 Task: Find the distance between Chicago and Indianapolis.
Action: Mouse moved to (242, 62)
Screenshot: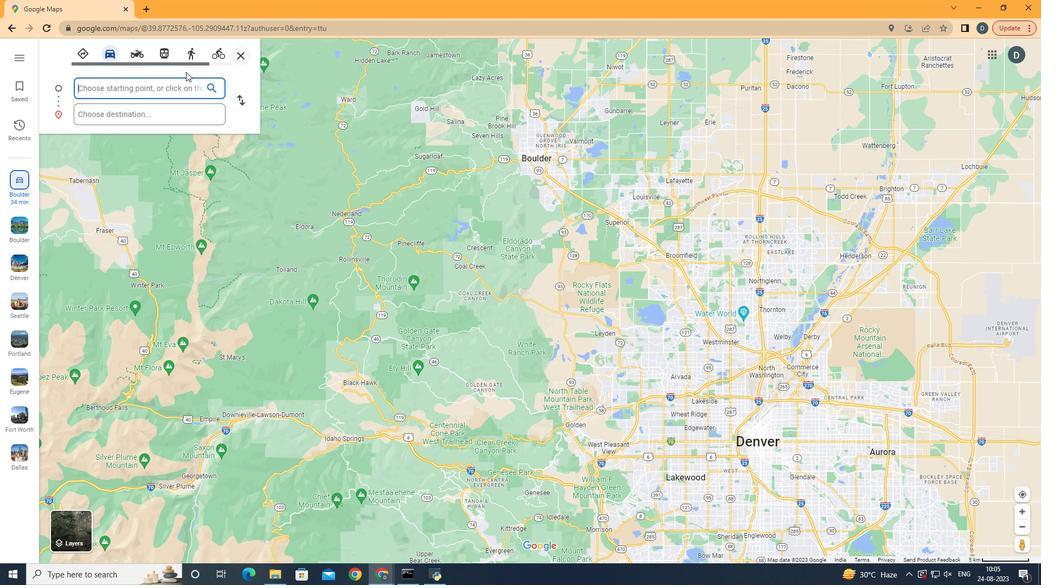 
Action: Mouse pressed left at (242, 62)
Screenshot: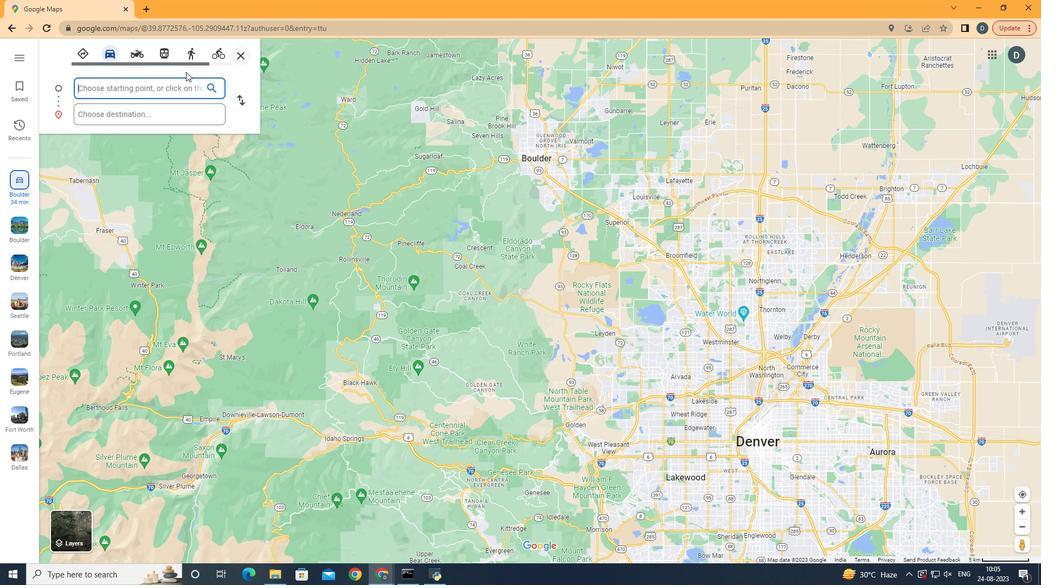 
Action: Mouse moved to (129, 90)
Screenshot: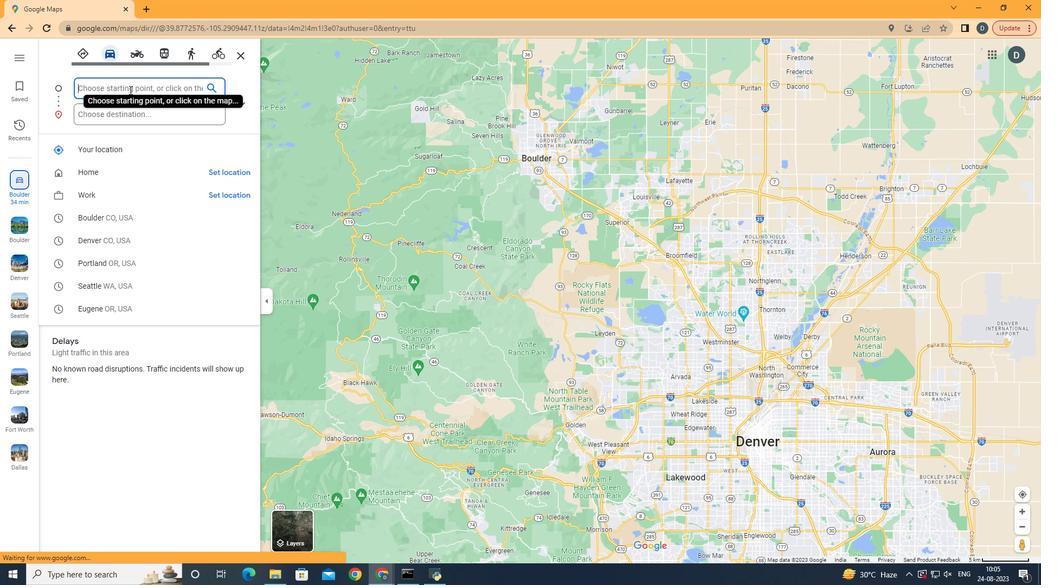 
Action: Mouse pressed left at (129, 90)
Screenshot: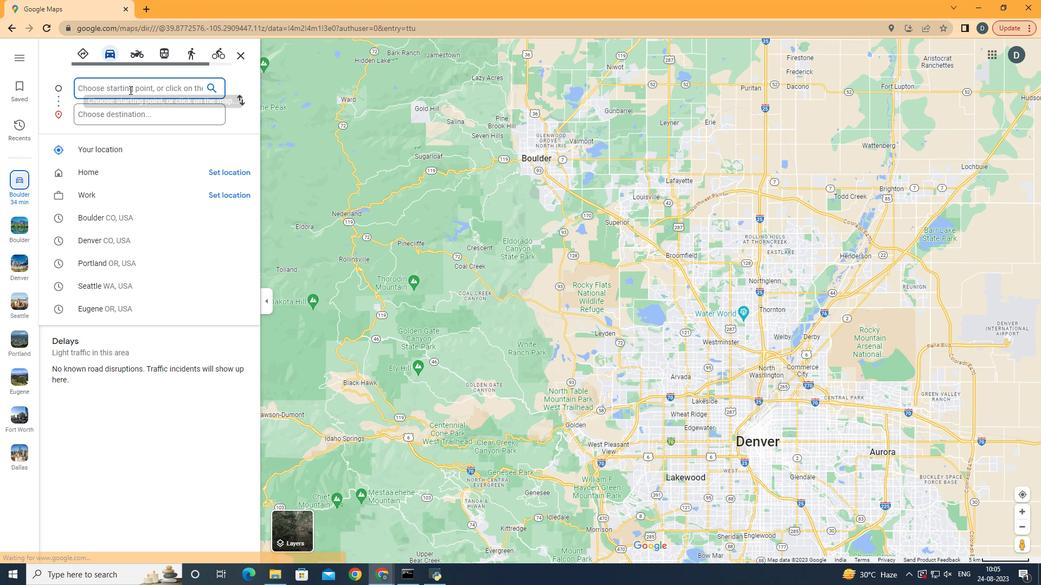 
Action: Key pressed <Key.shift>Chicago
Screenshot: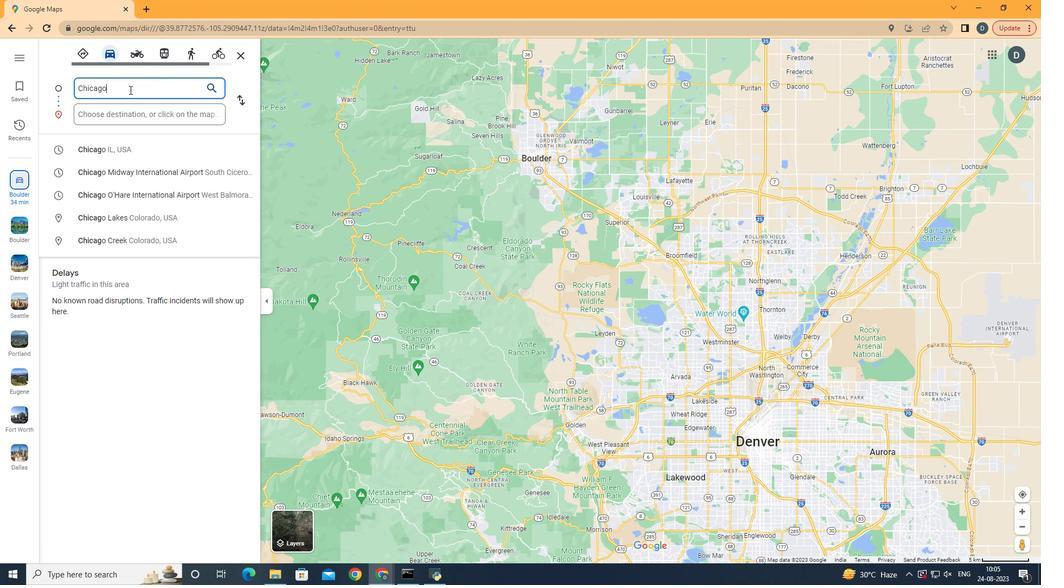 
Action: Mouse moved to (136, 143)
Screenshot: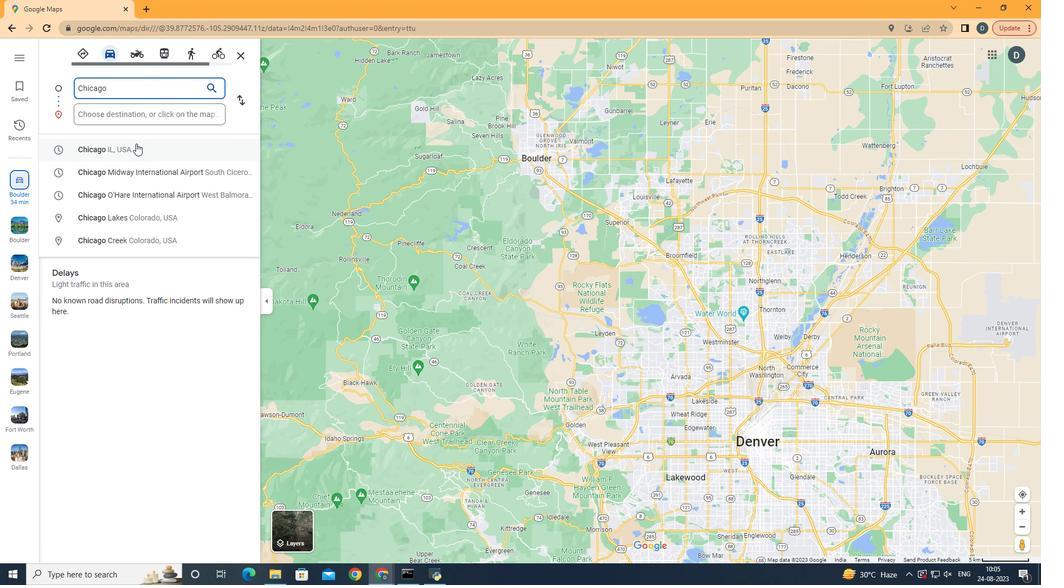 
Action: Mouse pressed left at (136, 143)
Screenshot: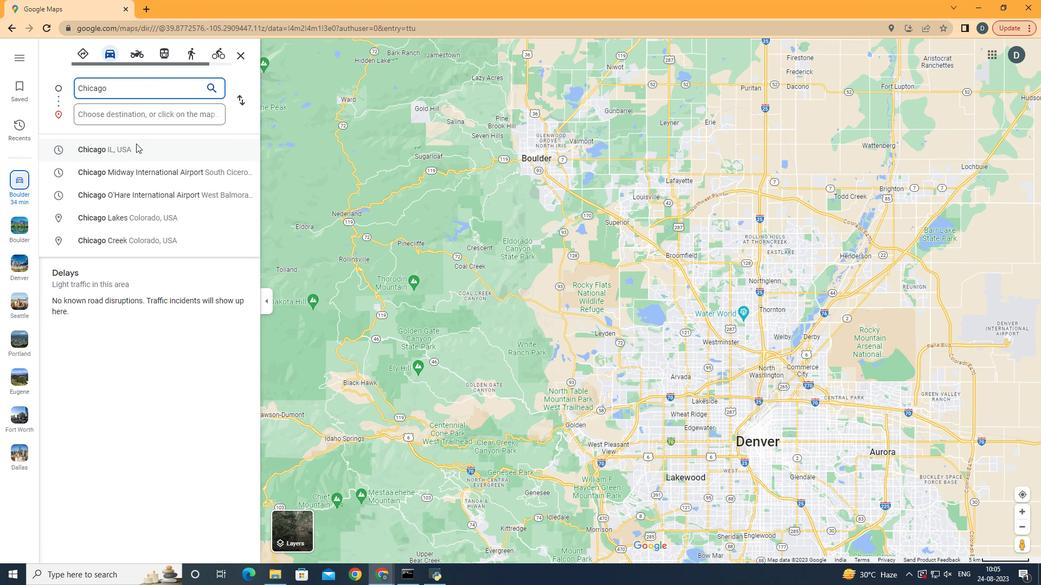 
Action: Mouse moved to (145, 112)
Screenshot: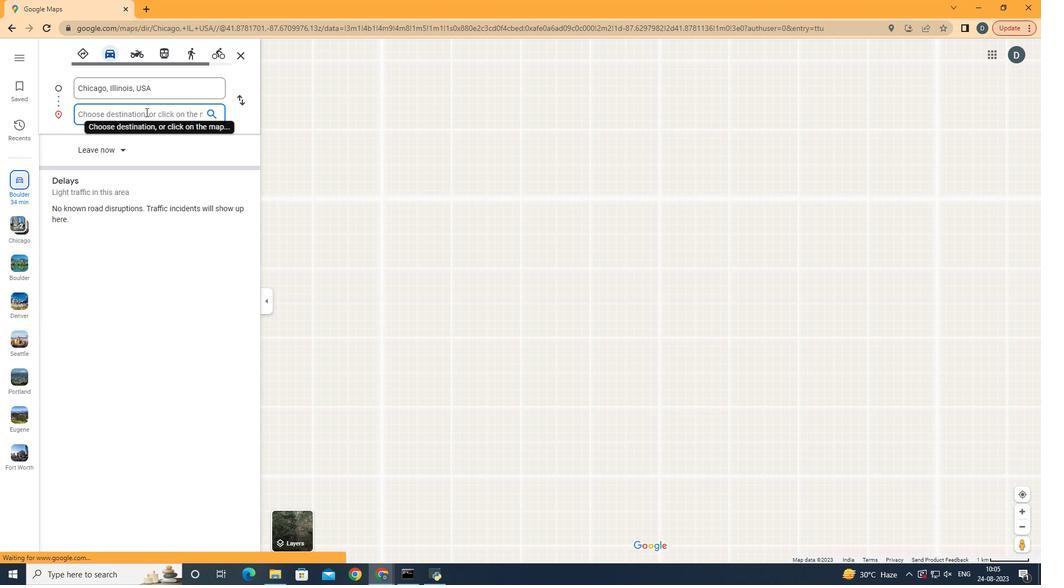 
Action: Mouse pressed left at (145, 112)
Screenshot: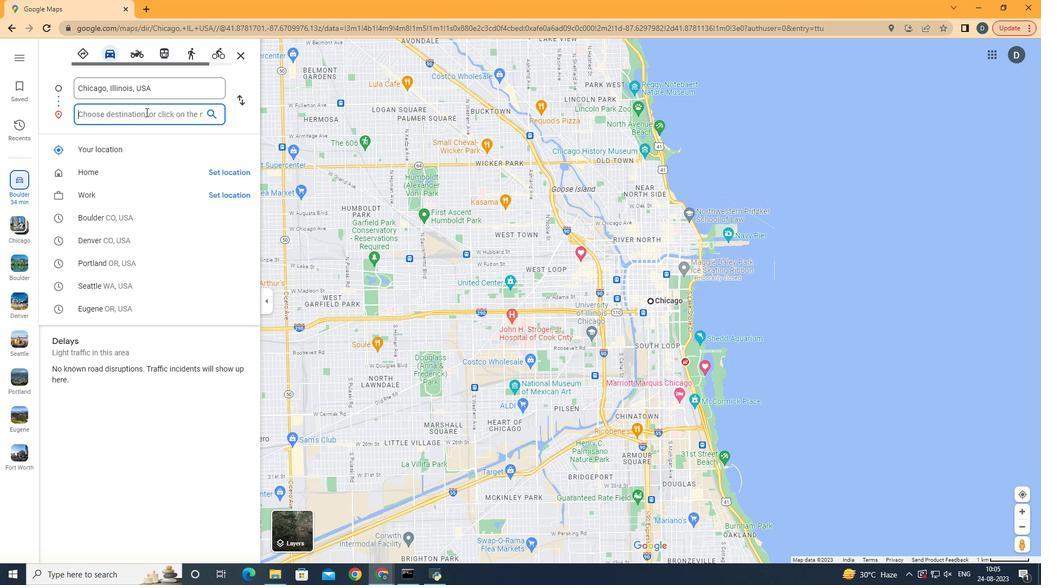 
Action: Mouse moved to (153, 109)
Screenshot: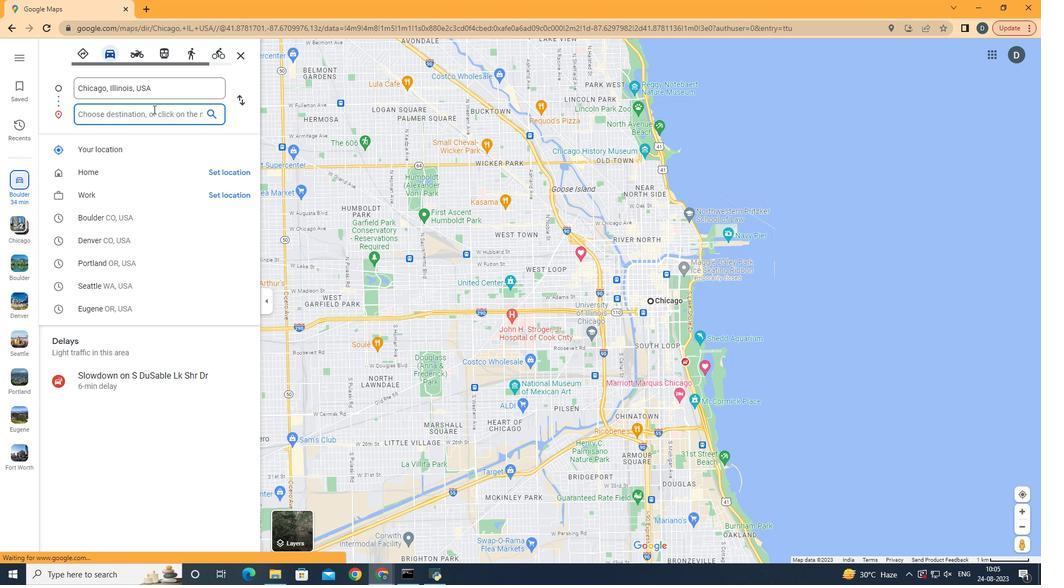 
Action: Key pressed <Key.shift><Key.shift><Key.shift><Key.shift><Key.shift><Key.shift><Key.shift>Indianapolis
Screenshot: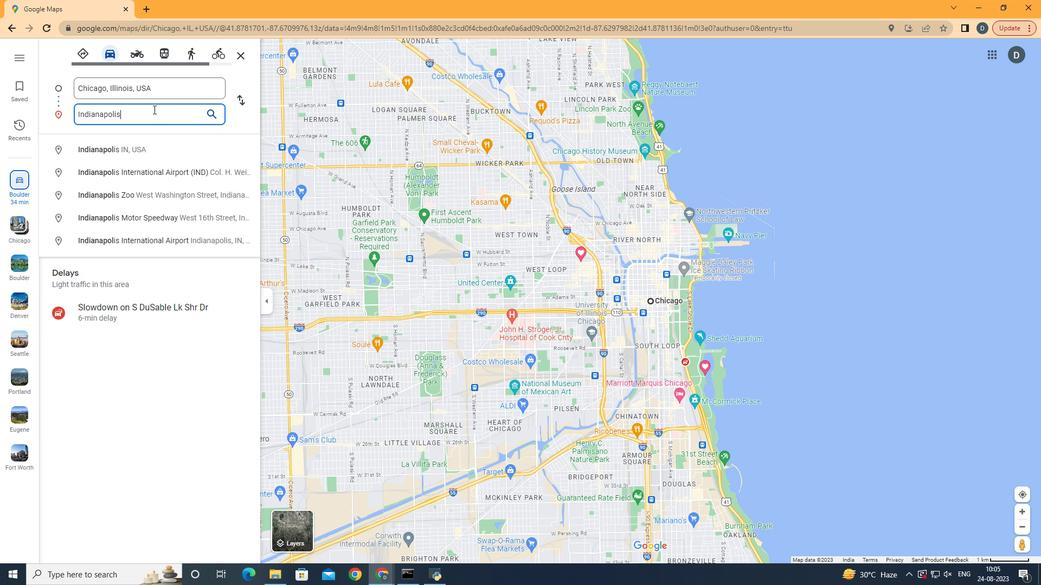 
Action: Mouse moved to (147, 138)
Screenshot: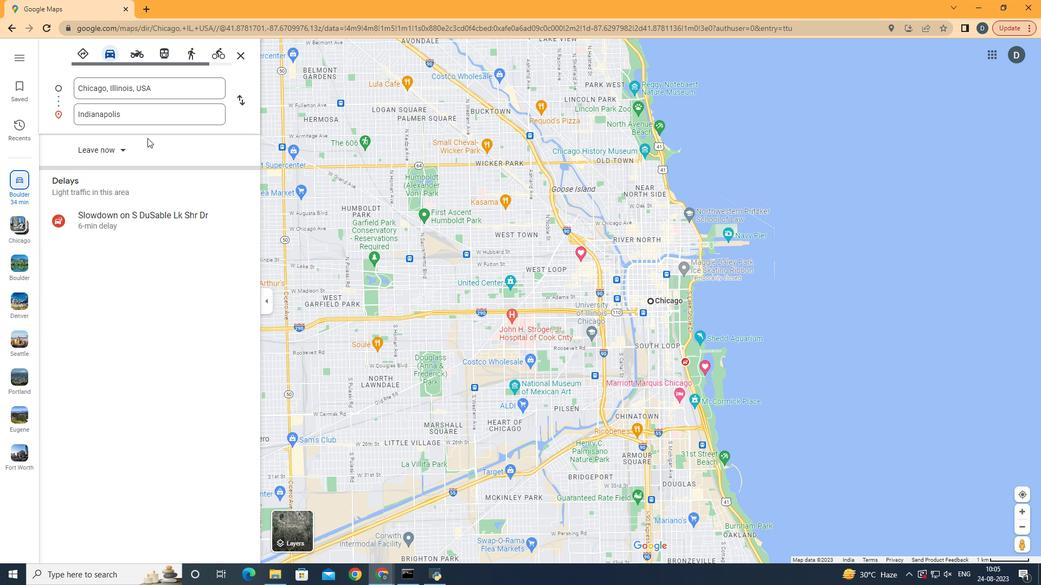 
Action: Mouse pressed left at (147, 138)
Screenshot: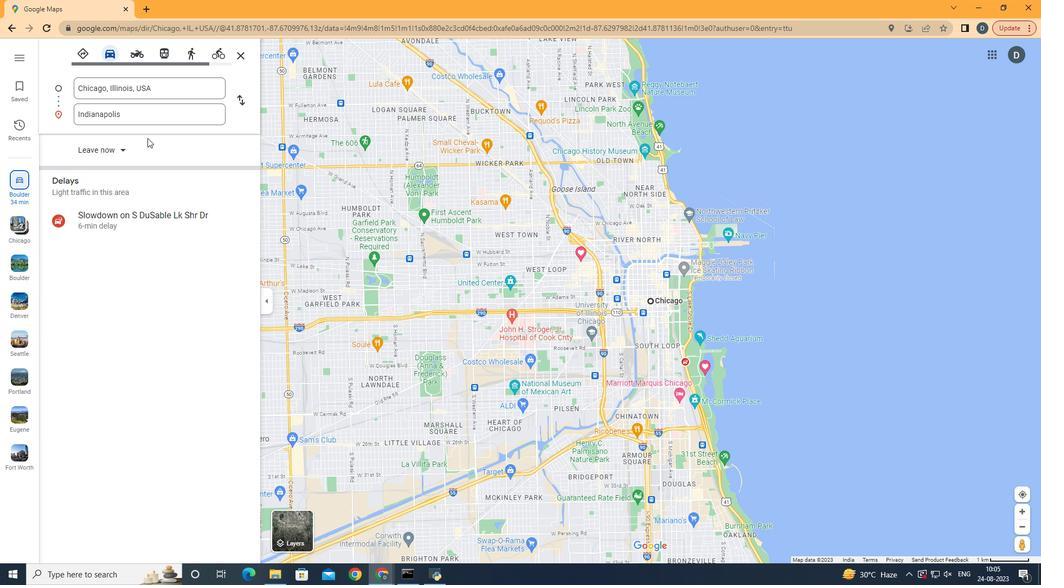 
Action: Mouse moved to (140, 117)
Screenshot: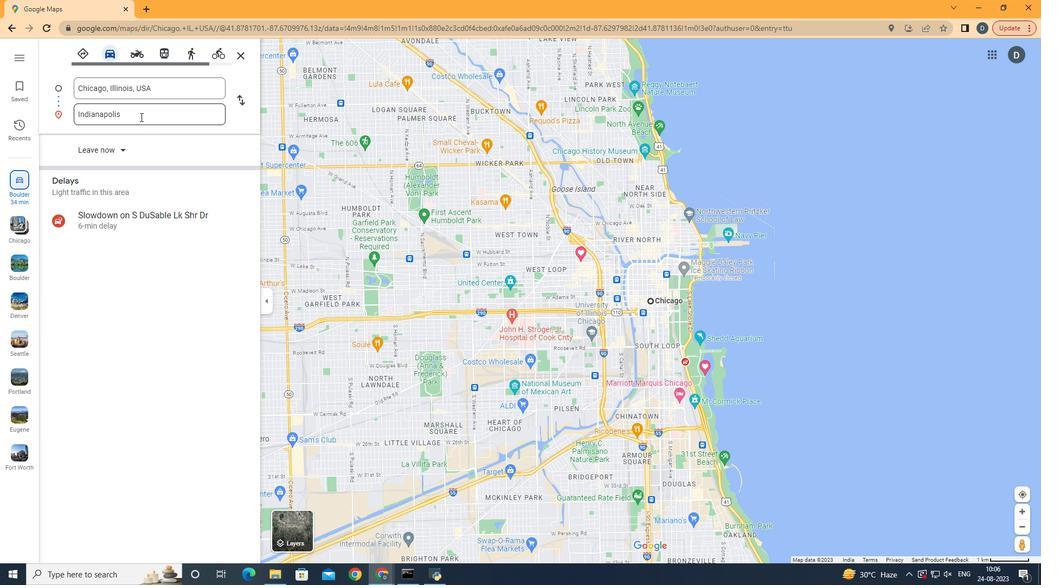 
Action: Mouse pressed left at (140, 117)
Screenshot: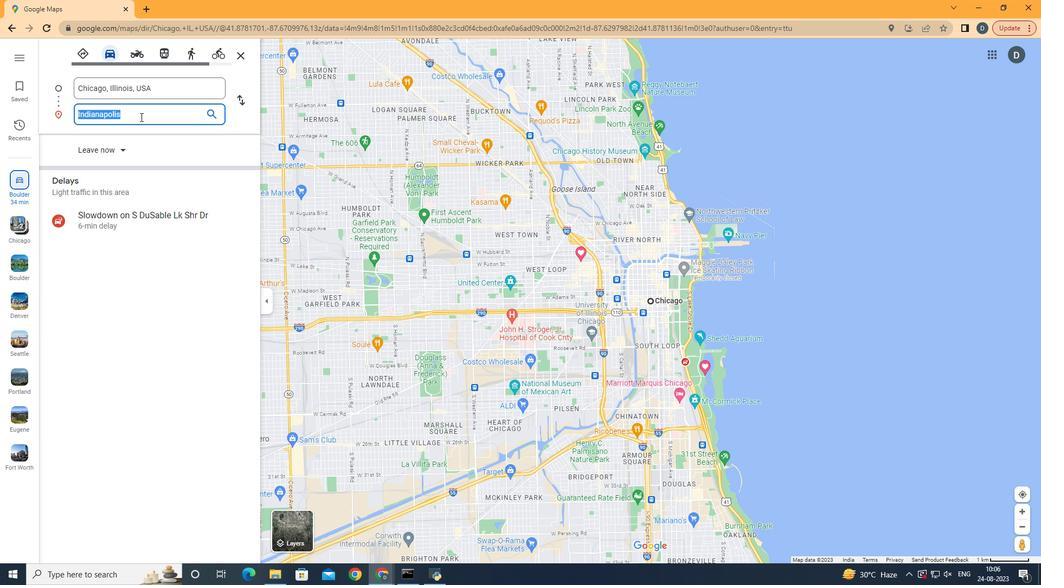 
Action: Mouse moved to (135, 119)
Screenshot: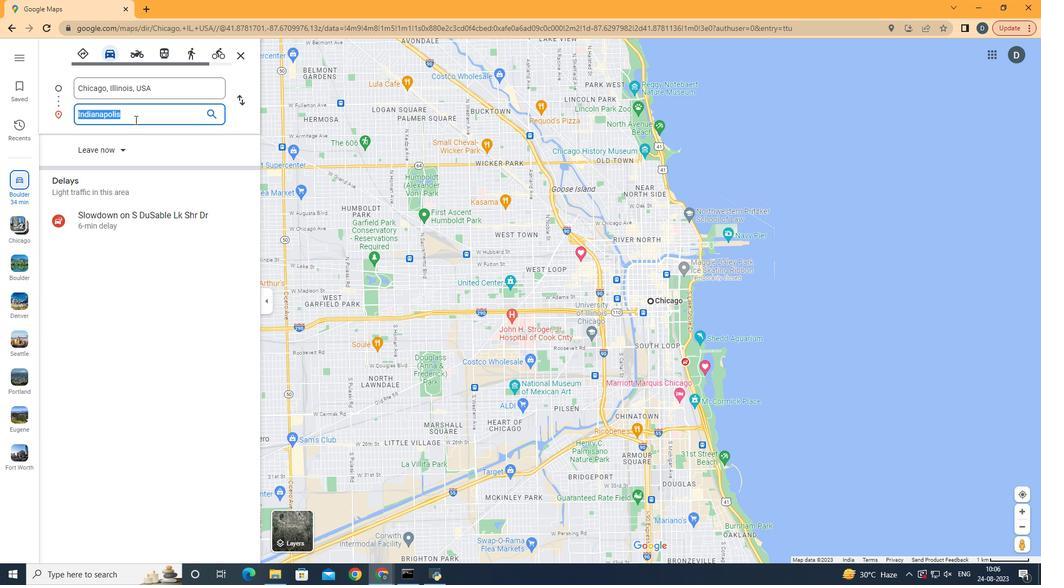 
Action: Mouse pressed left at (135, 119)
Screenshot: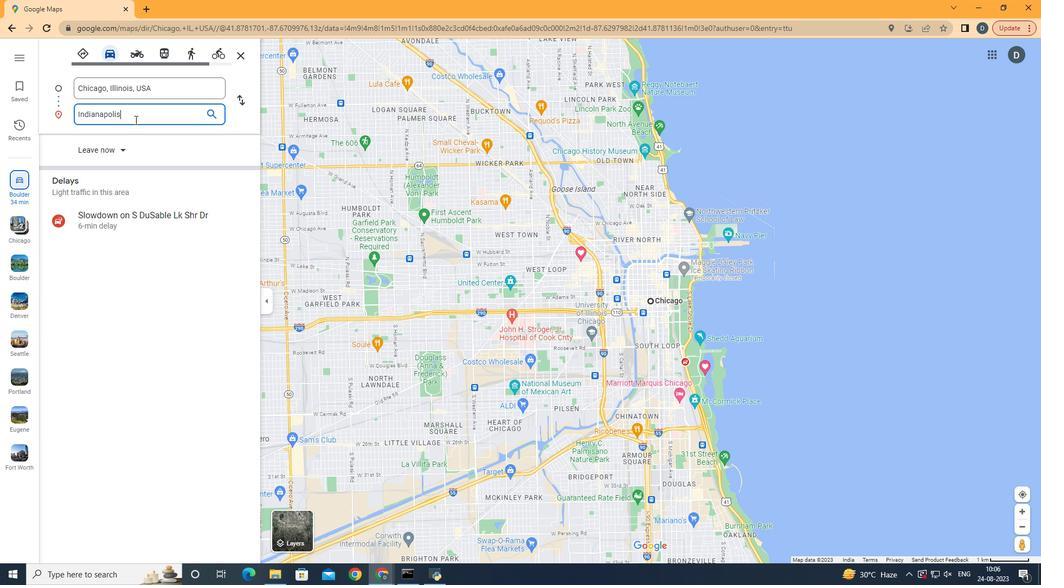 
Action: Key pressed <Key.space>
Screenshot: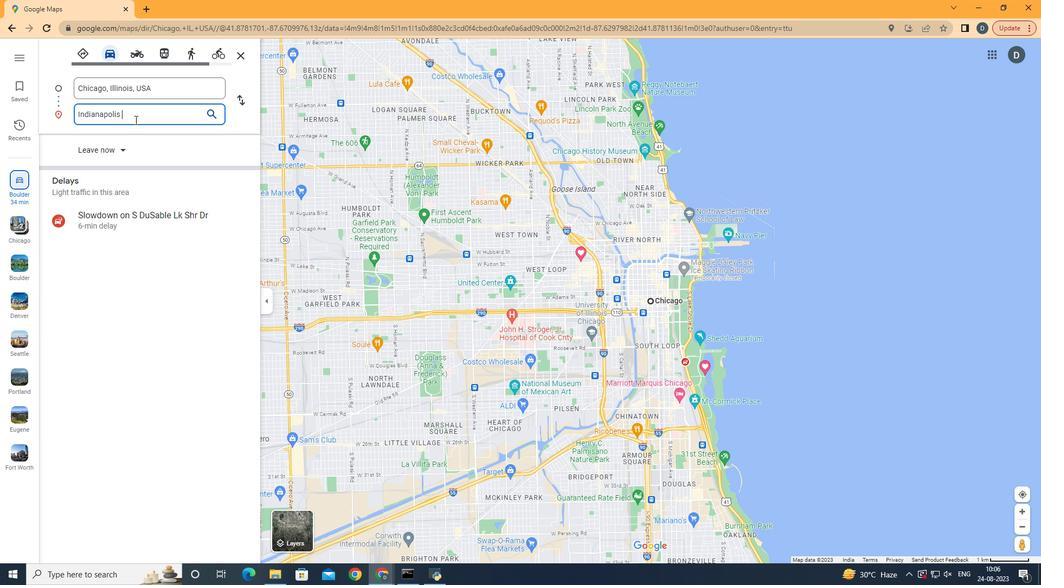 
Action: Mouse moved to (136, 149)
Screenshot: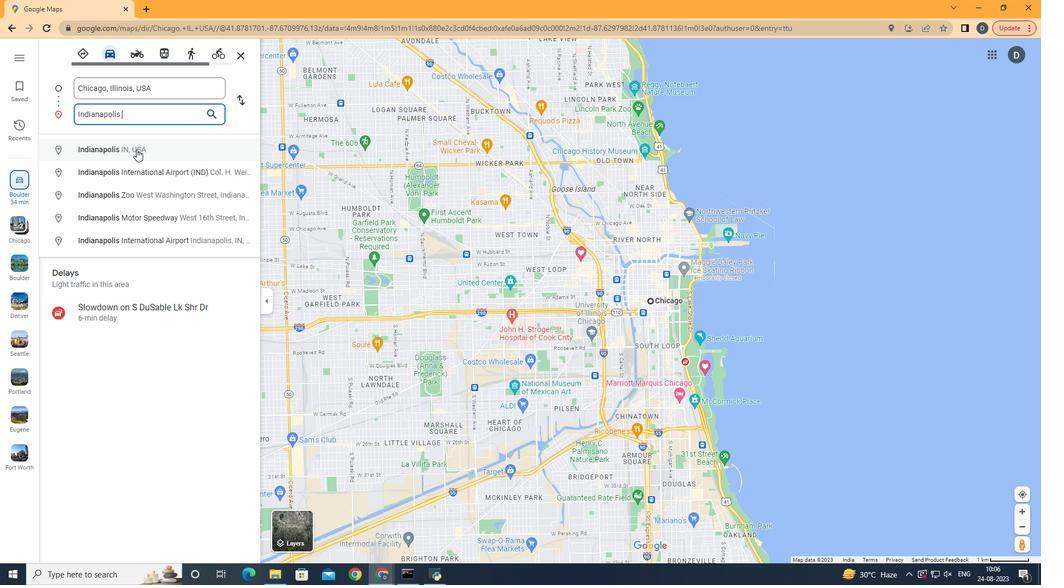 
Action: Mouse pressed left at (136, 149)
Screenshot: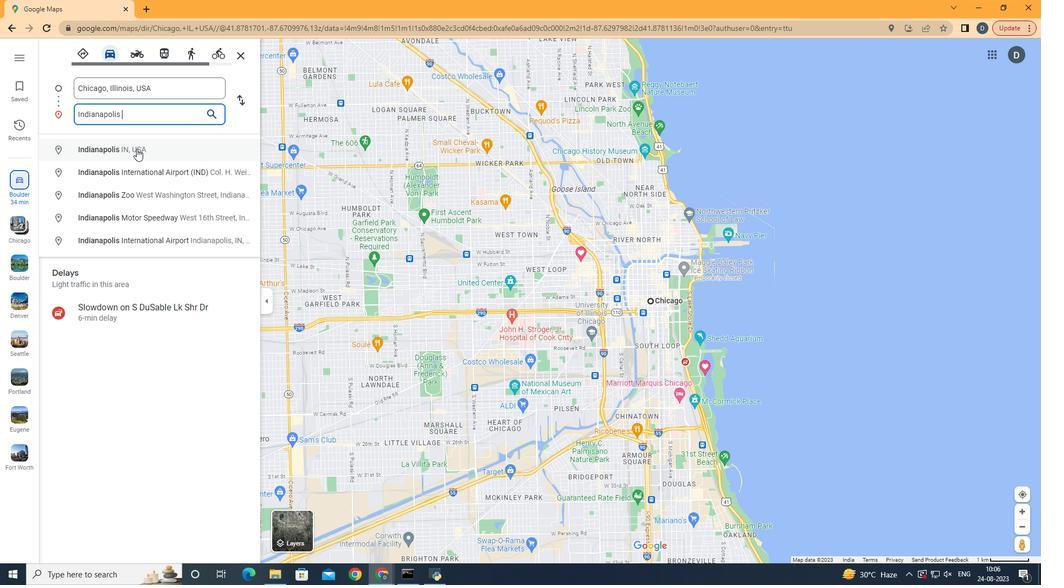 
Action: Mouse moved to (477, 525)
Screenshot: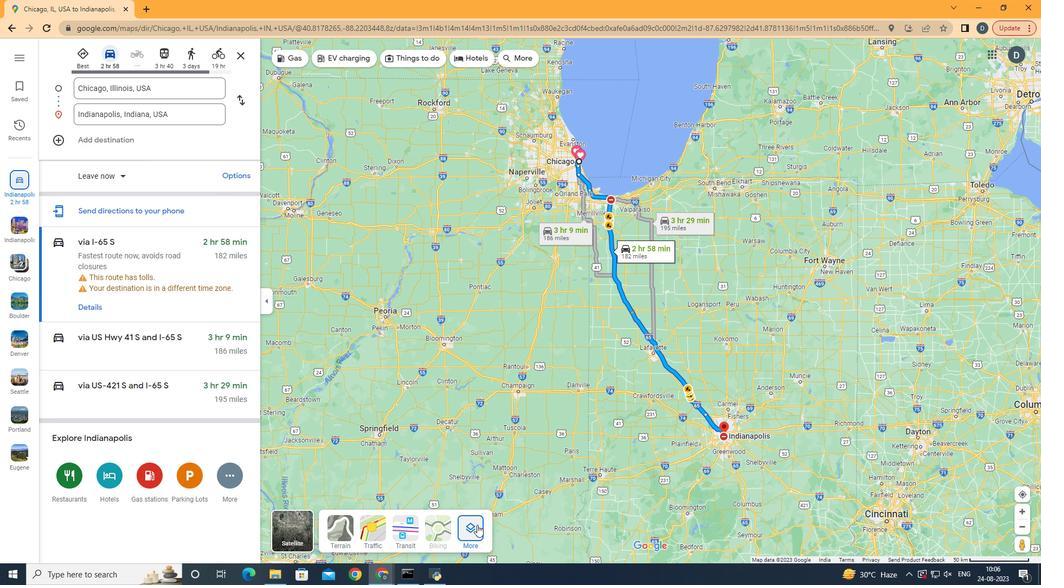 
Action: Mouse pressed left at (477, 525)
Screenshot: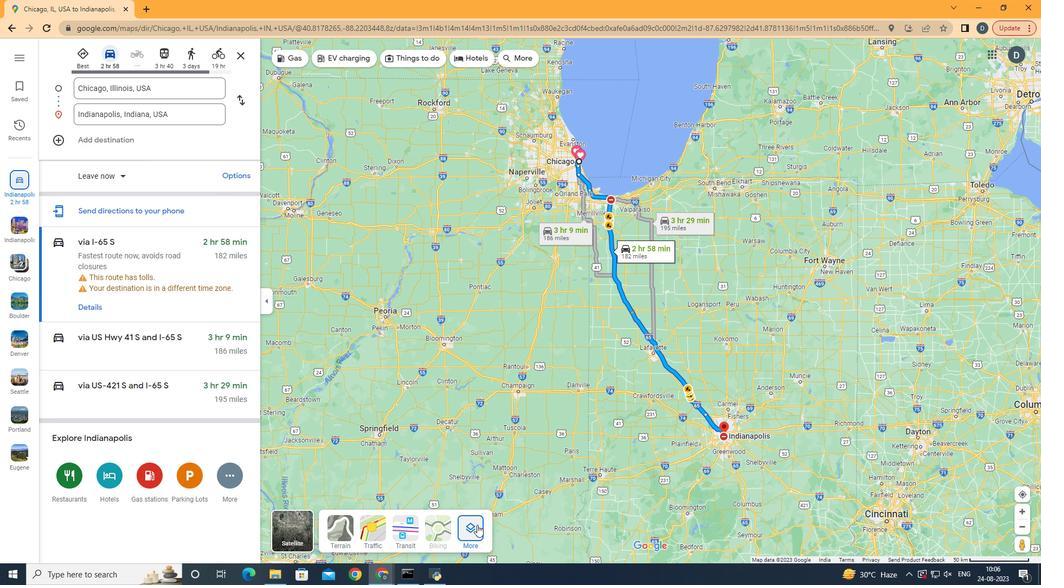 
Action: Mouse moved to (377, 415)
Screenshot: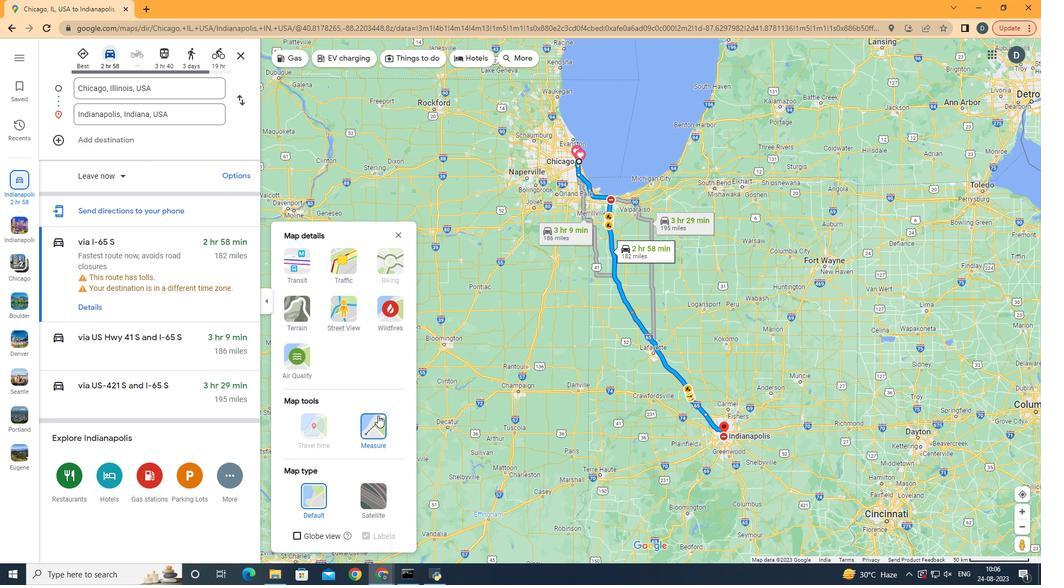 
Action: Mouse pressed left at (377, 415)
Screenshot: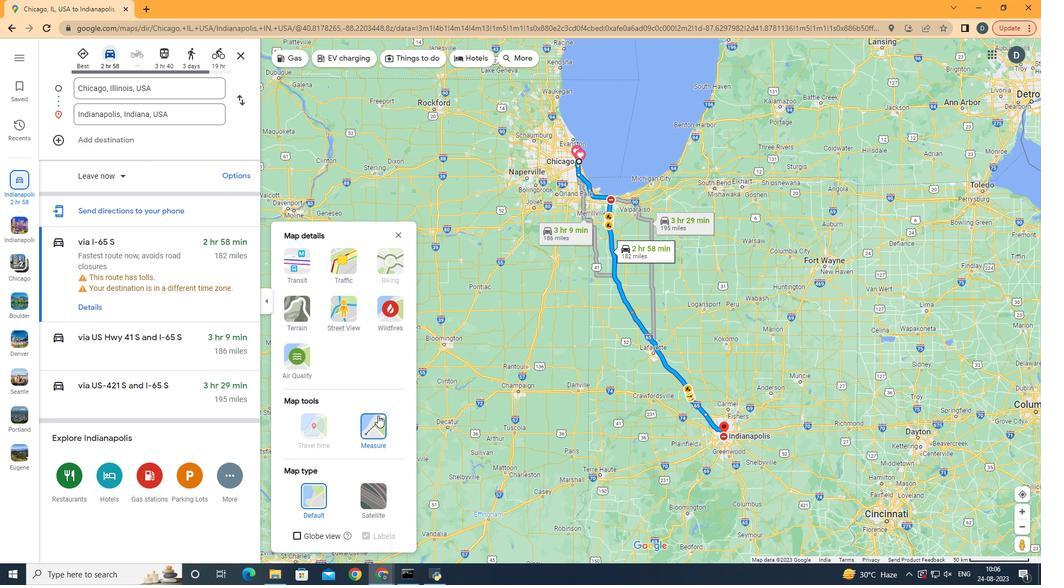 
Action: Mouse moved to (579, 163)
Screenshot: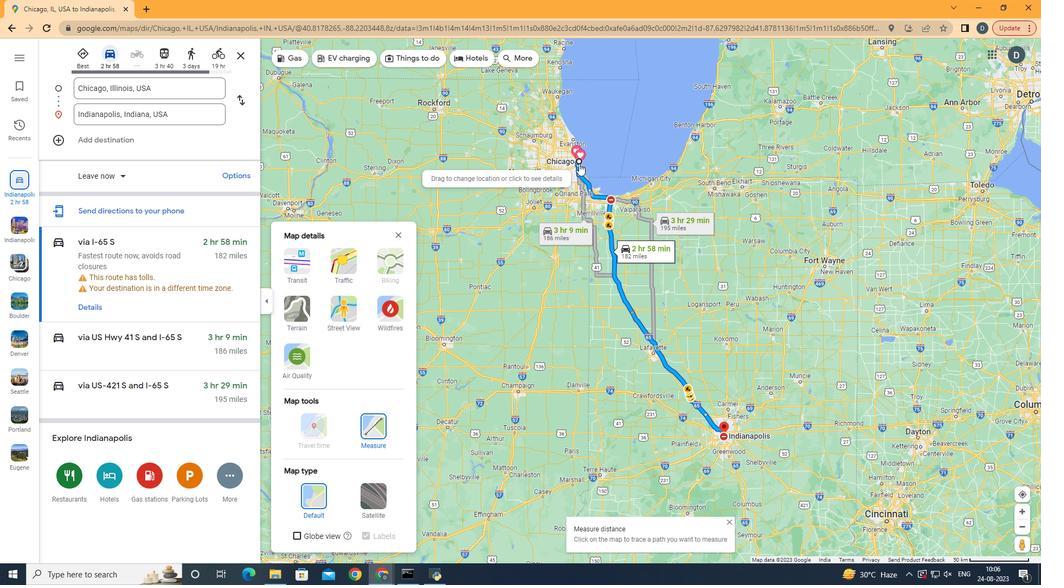 
Action: Mouse pressed left at (579, 163)
Screenshot: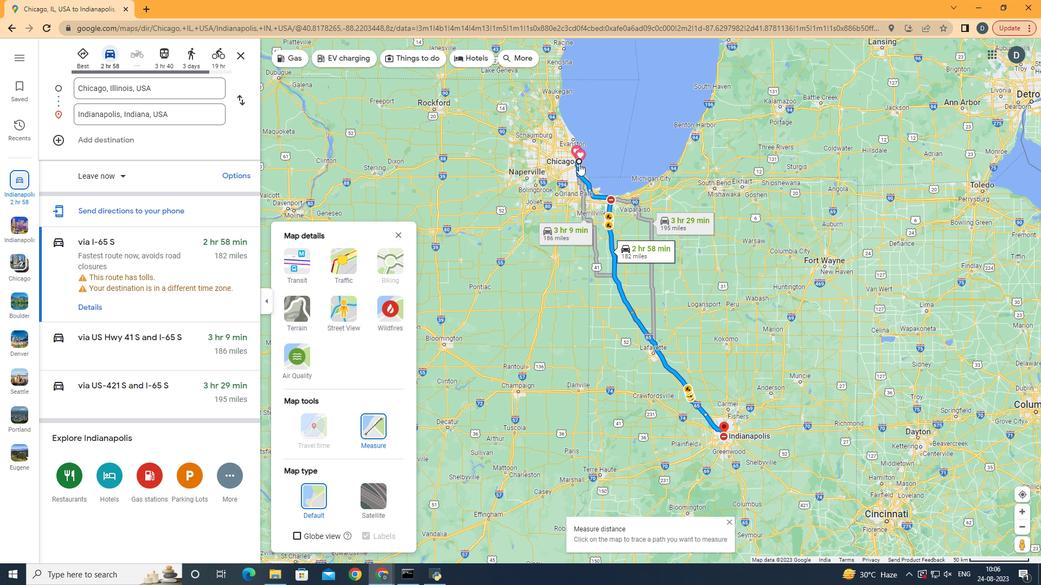 
Action: Mouse moved to (723, 433)
Screenshot: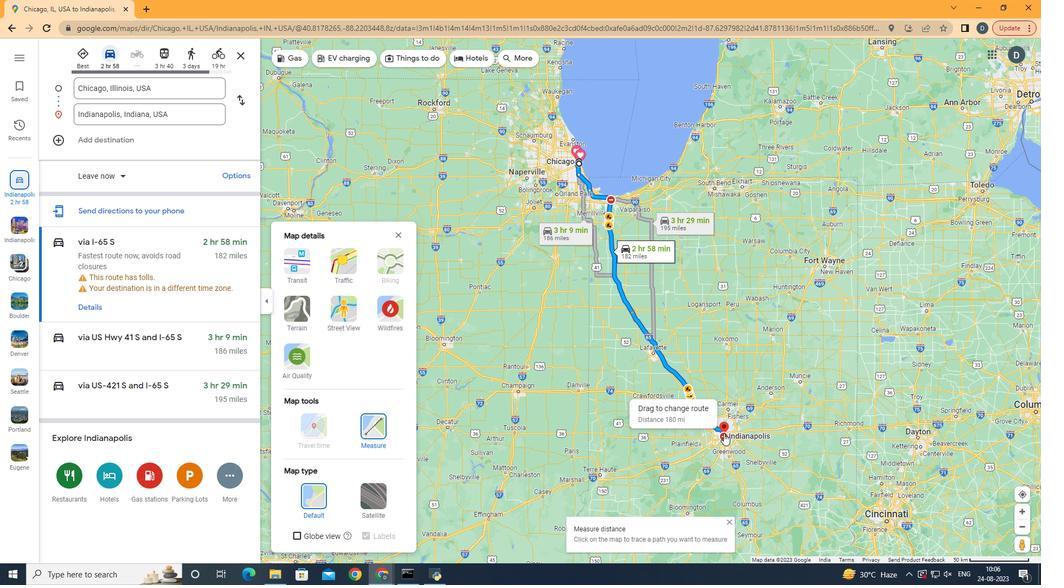 
Action: Mouse pressed left at (723, 433)
Screenshot: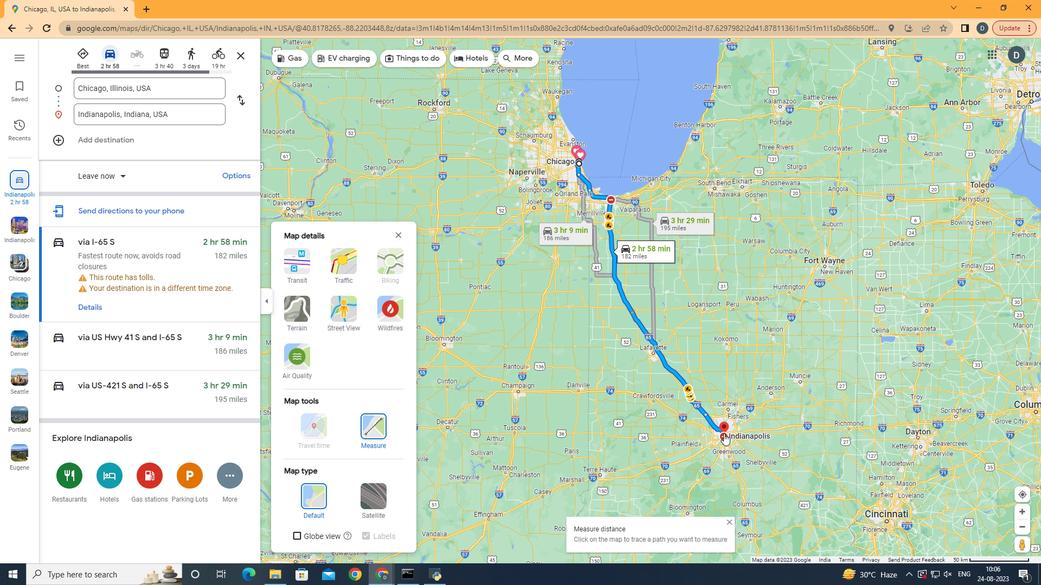 
Action: Mouse moved to (401, 236)
Screenshot: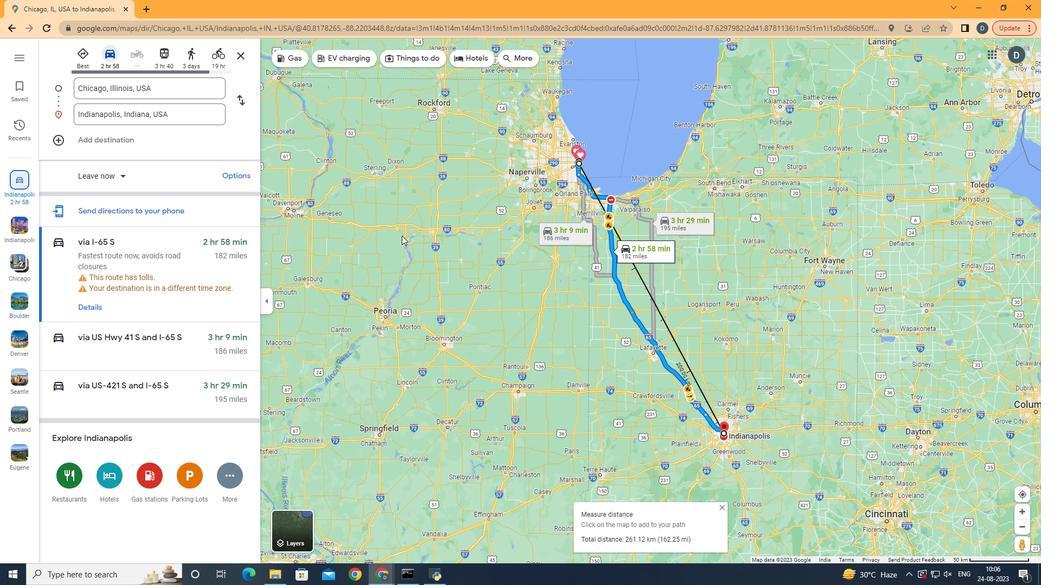 
Action: Mouse pressed left at (401, 236)
Screenshot: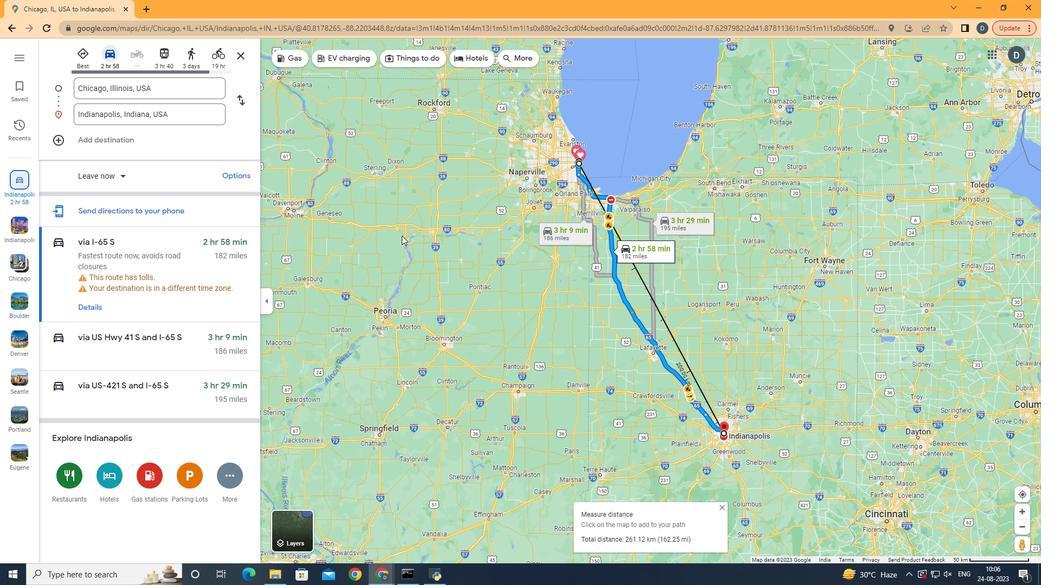 
Action: Mouse moved to (233, 57)
Screenshot: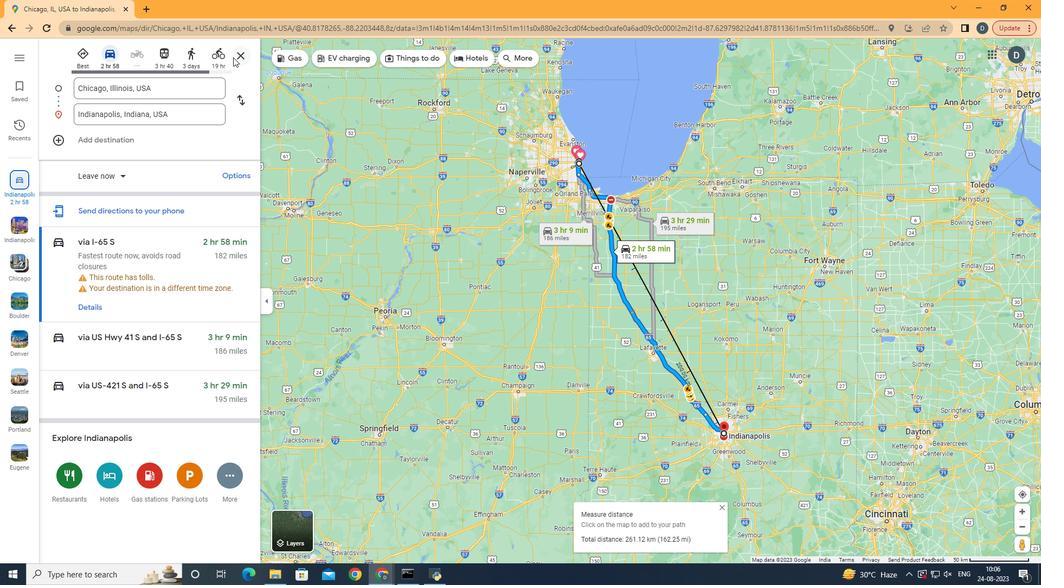 
Action: Mouse pressed left at (233, 57)
Screenshot: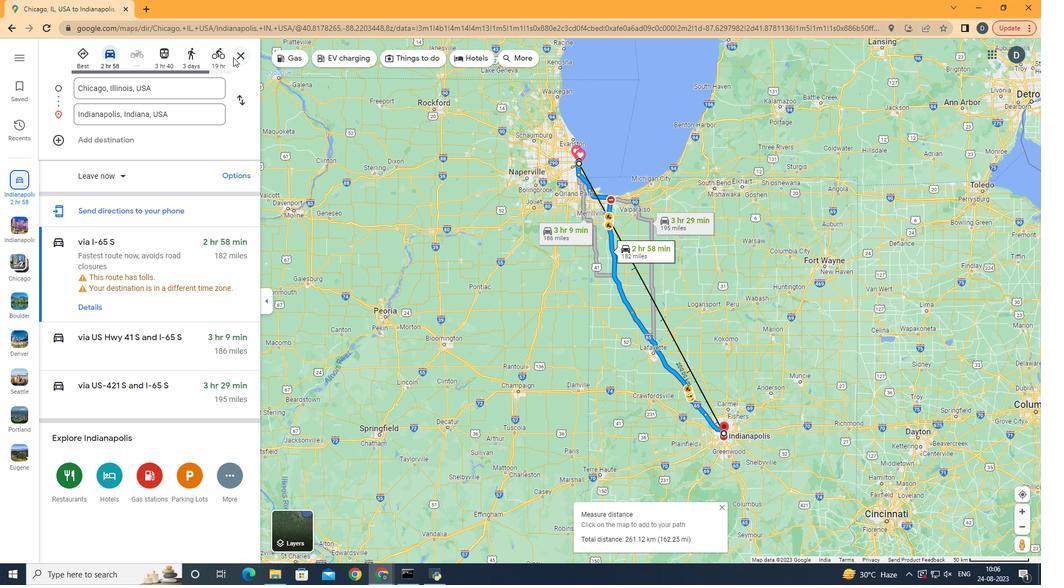 
Action: Mouse moved to (585, 555)
Screenshot: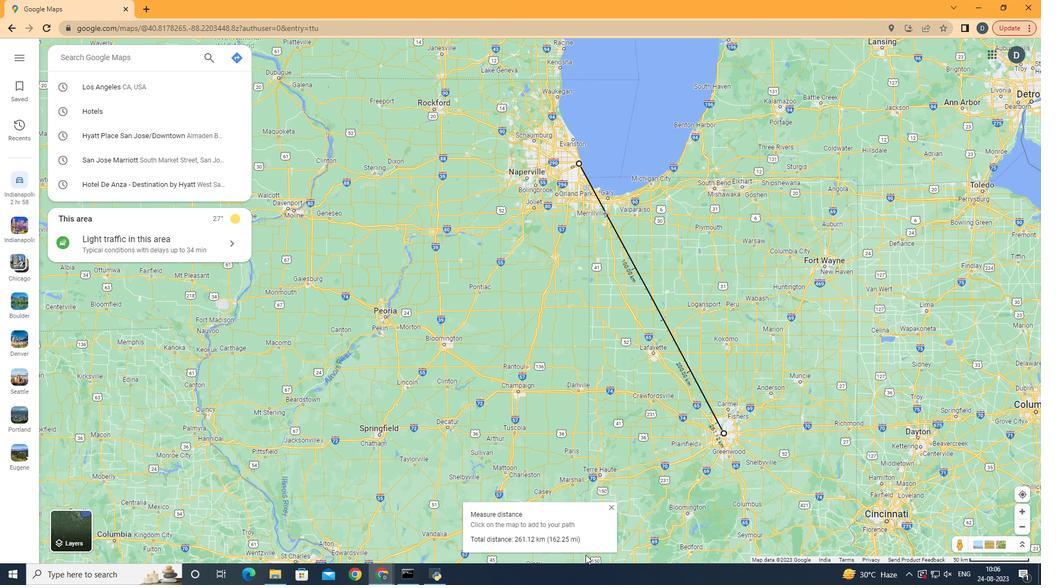 
